 Task: Change the cover photo, search for a new business photo and apply.
Action: Mouse moved to (578, 202)
Screenshot: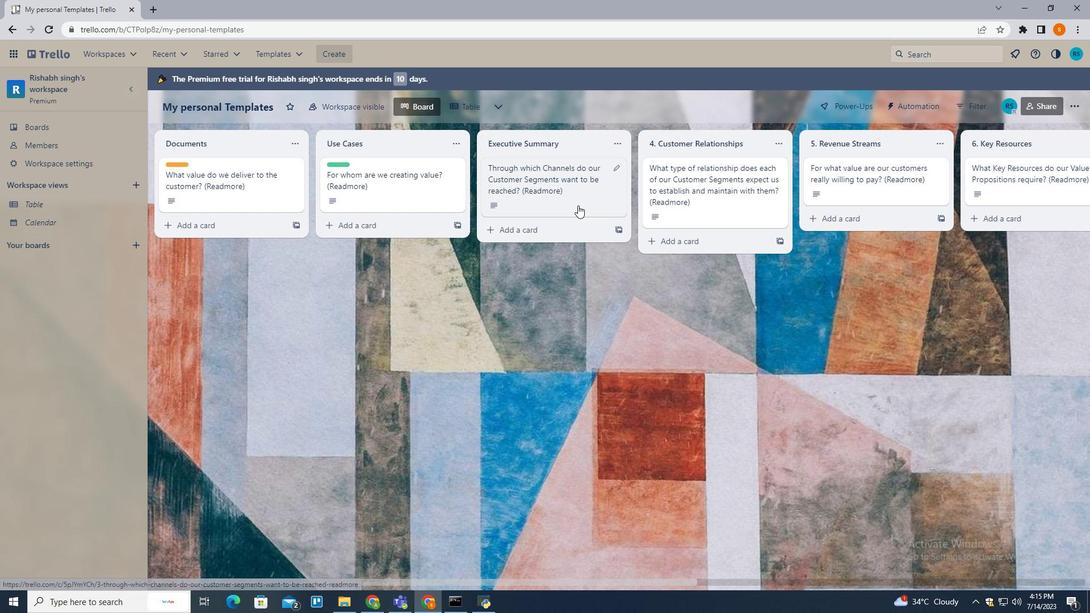 
Action: Mouse pressed left at (578, 202)
Screenshot: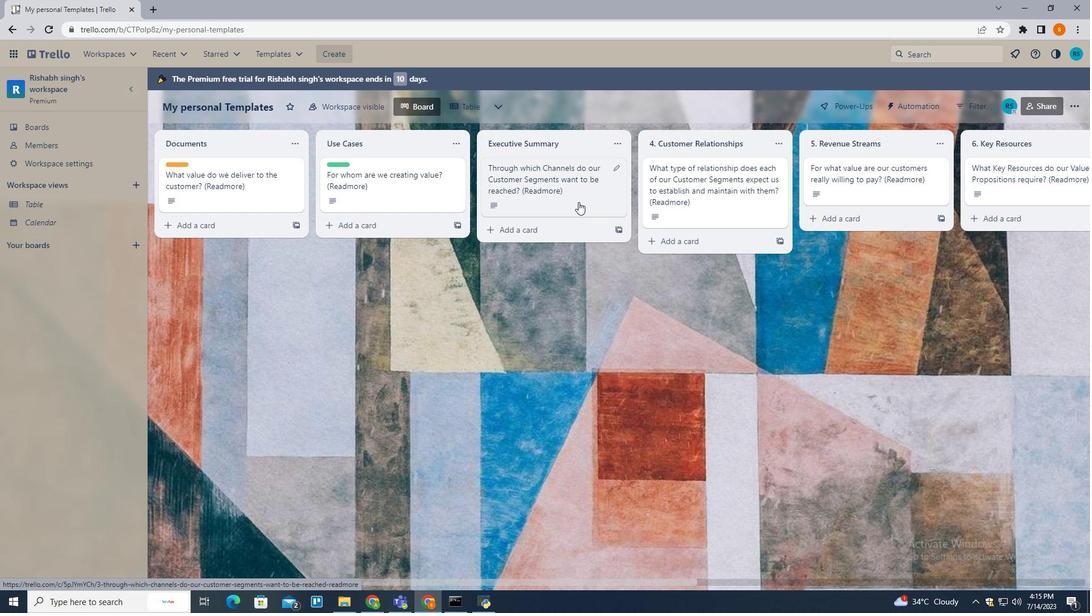 
Action: Mouse moved to (681, 290)
Screenshot: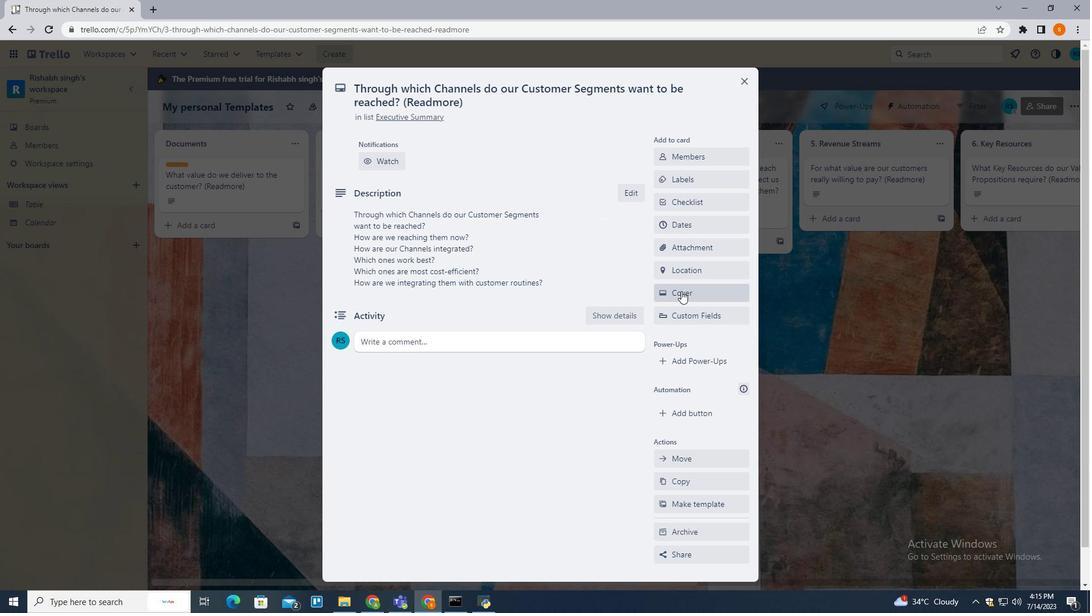 
Action: Mouse pressed left at (681, 290)
Screenshot: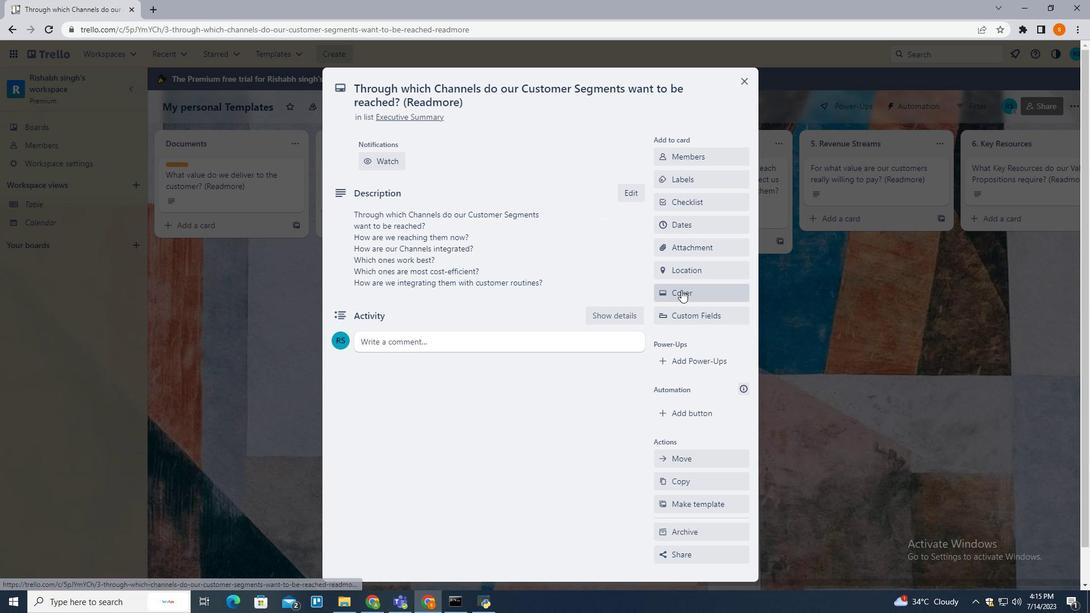 
Action: Mouse moved to (727, 354)
Screenshot: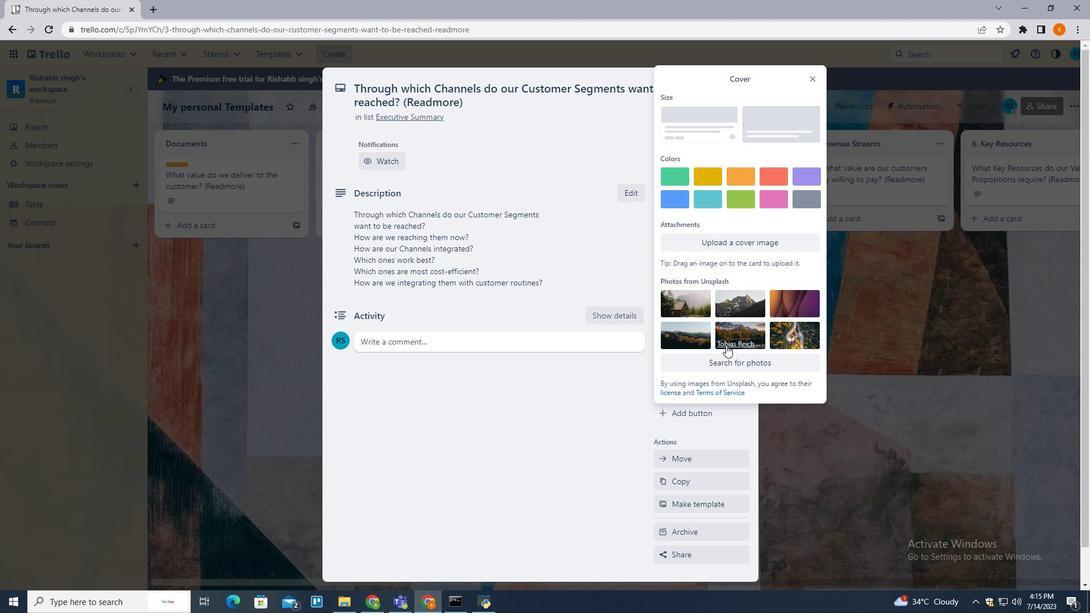 
Action: Mouse pressed left at (727, 354)
Screenshot: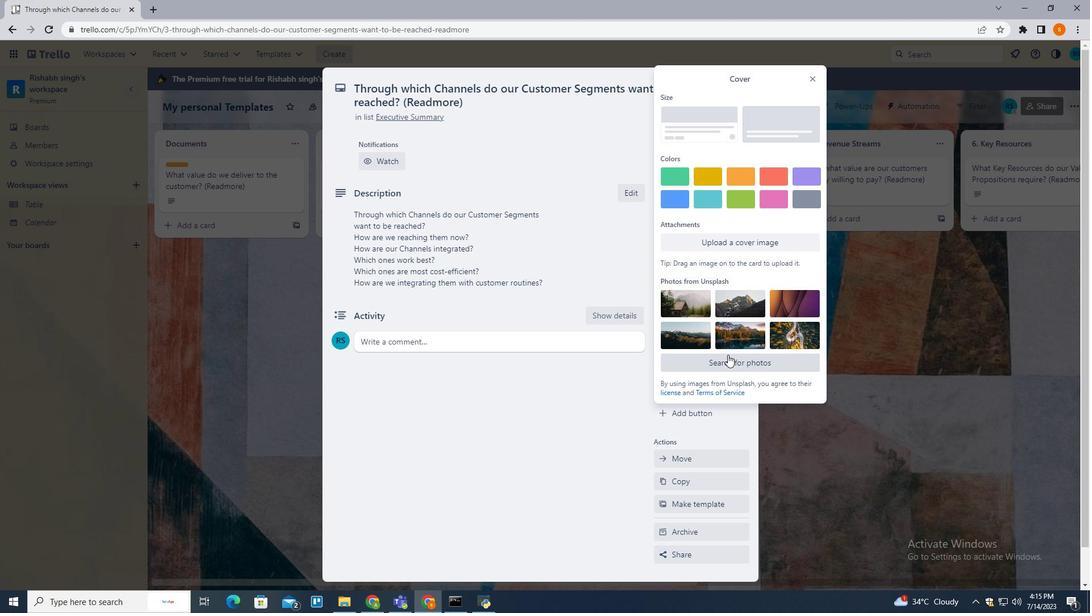 
Action: Mouse moved to (691, 183)
Screenshot: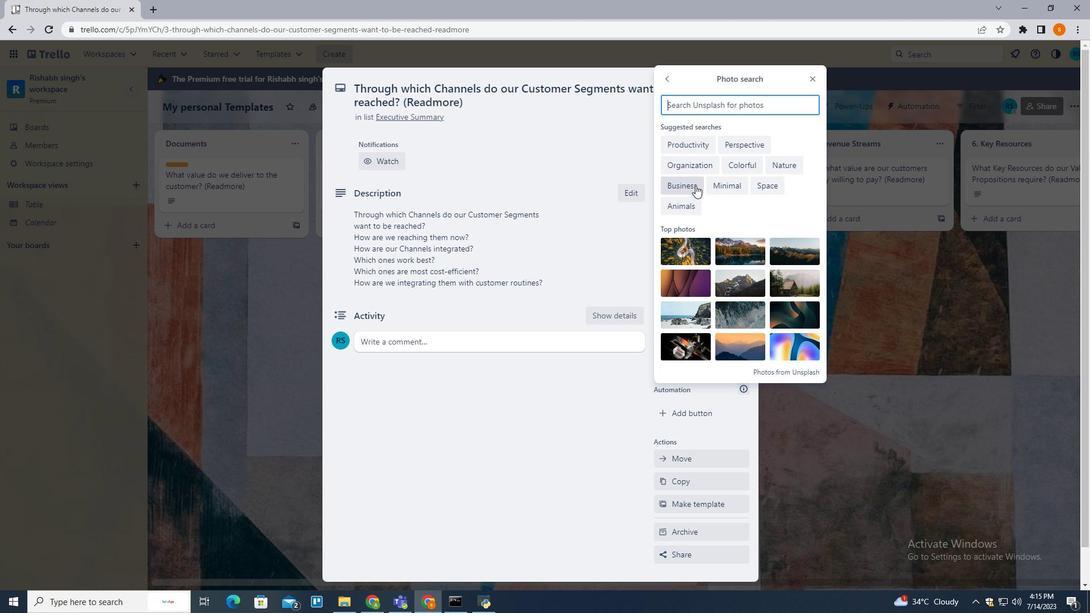 
Action: Mouse pressed left at (691, 183)
Screenshot: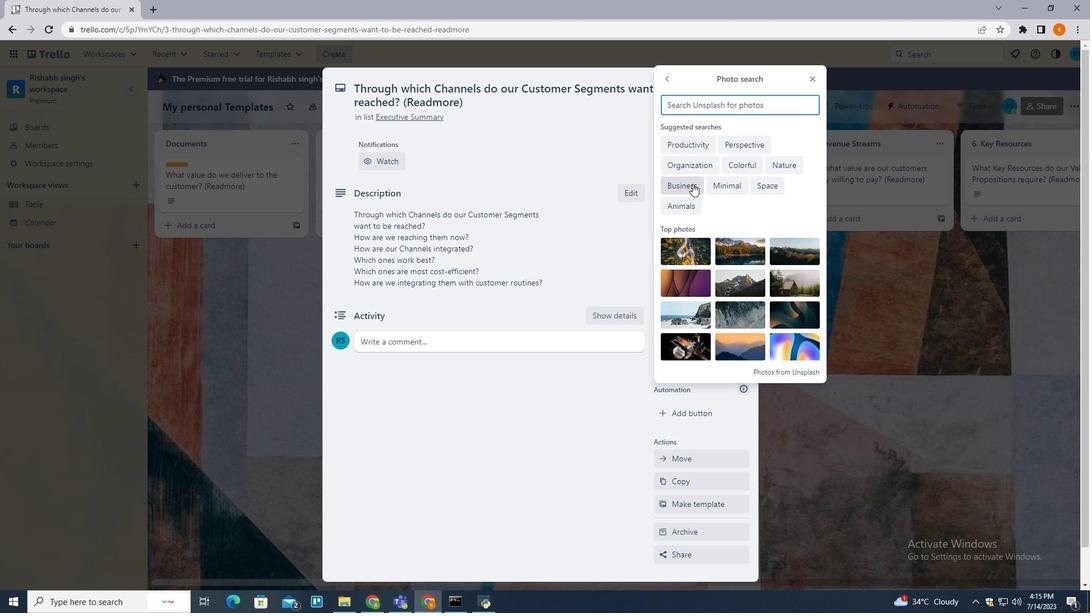 
Action: Mouse moved to (779, 201)
Screenshot: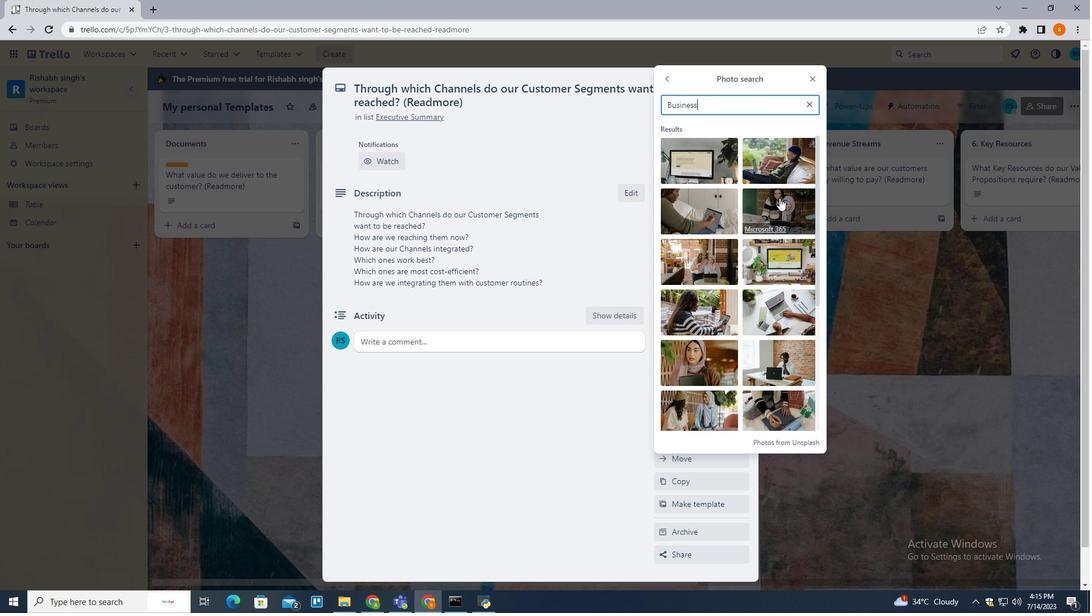 
Action: Mouse pressed left at (779, 201)
Screenshot: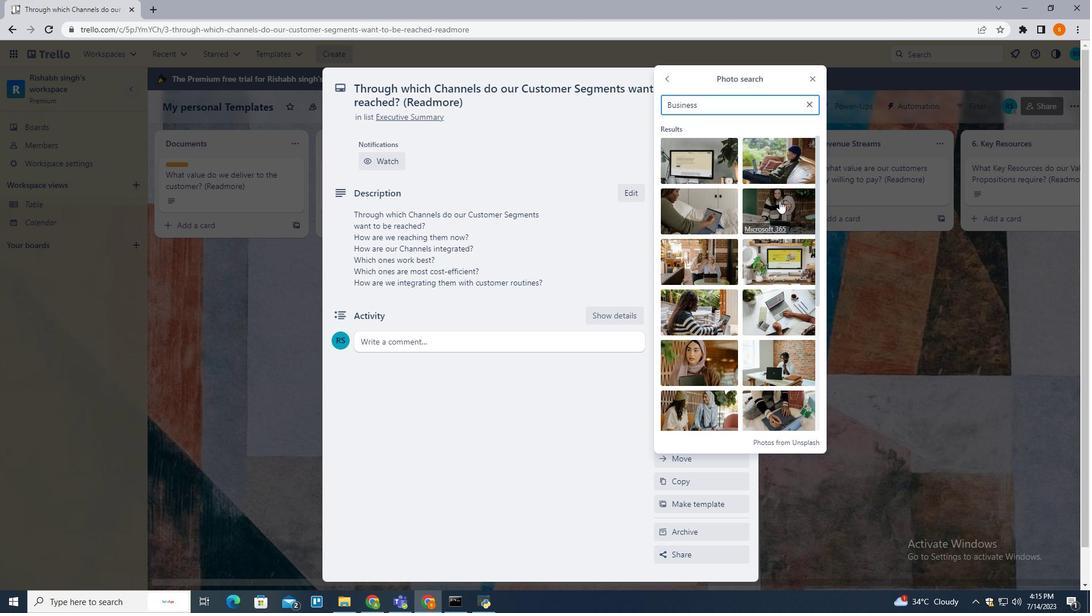 
Action: Mouse moved to (923, 378)
Screenshot: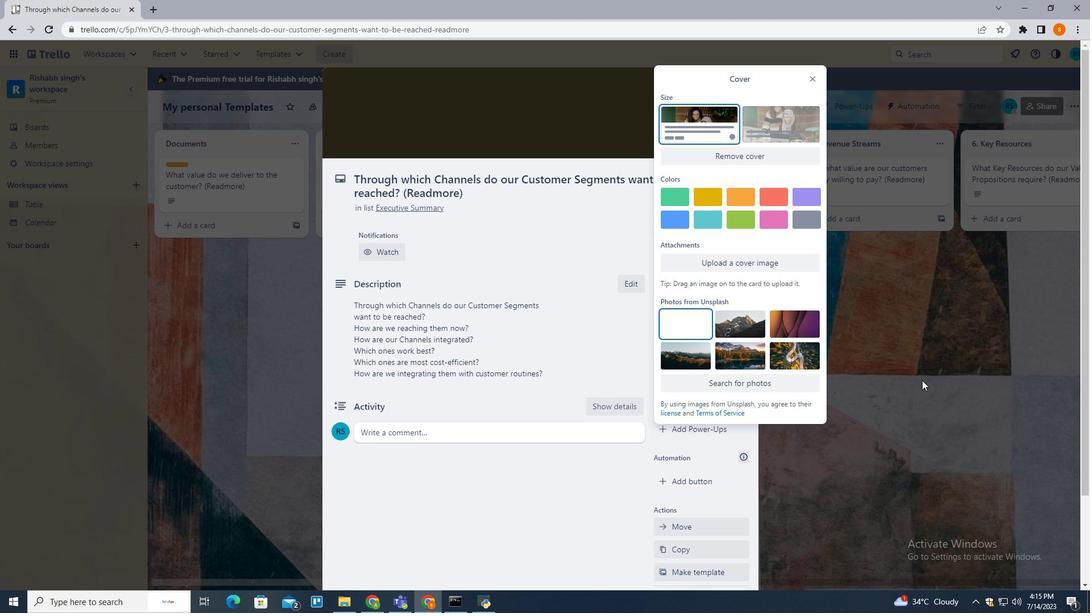 
Action: Mouse pressed left at (923, 378)
Screenshot: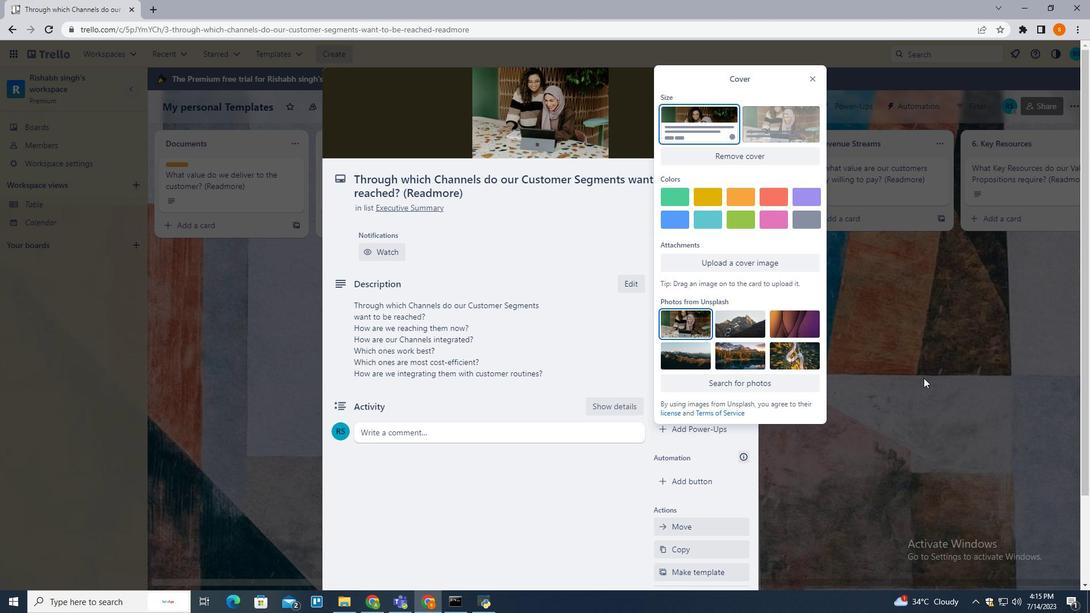 
Action: Mouse moved to (923, 377)
Screenshot: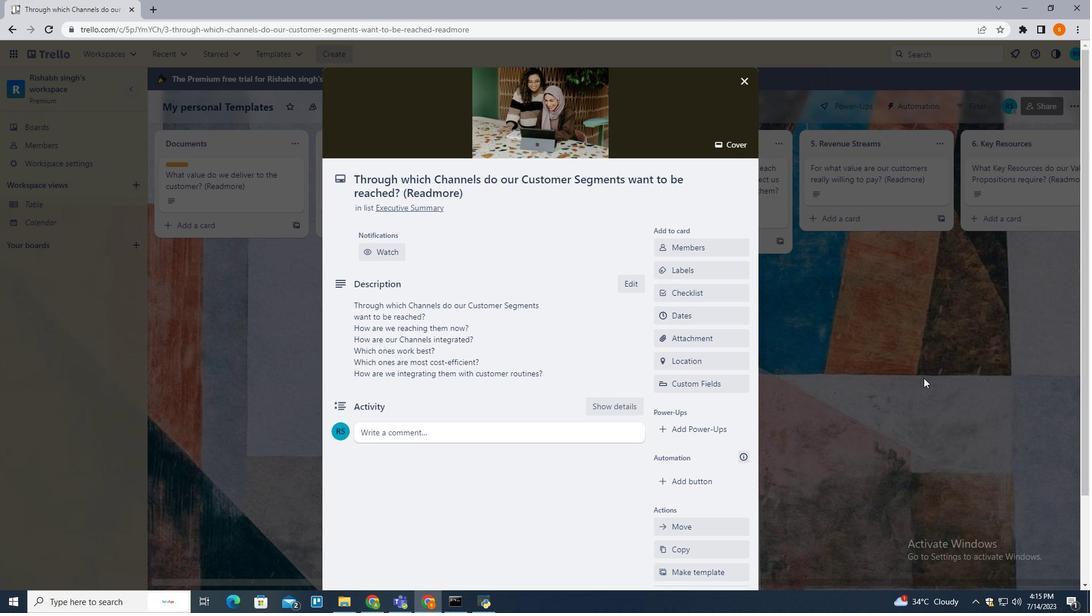 
